 Task: Add a signature Dylan Clark containing With sincere gratitude, Dylan Clark to email address softage.10@softage.net and add a folder Help desk
Action: Mouse moved to (101, 104)
Screenshot: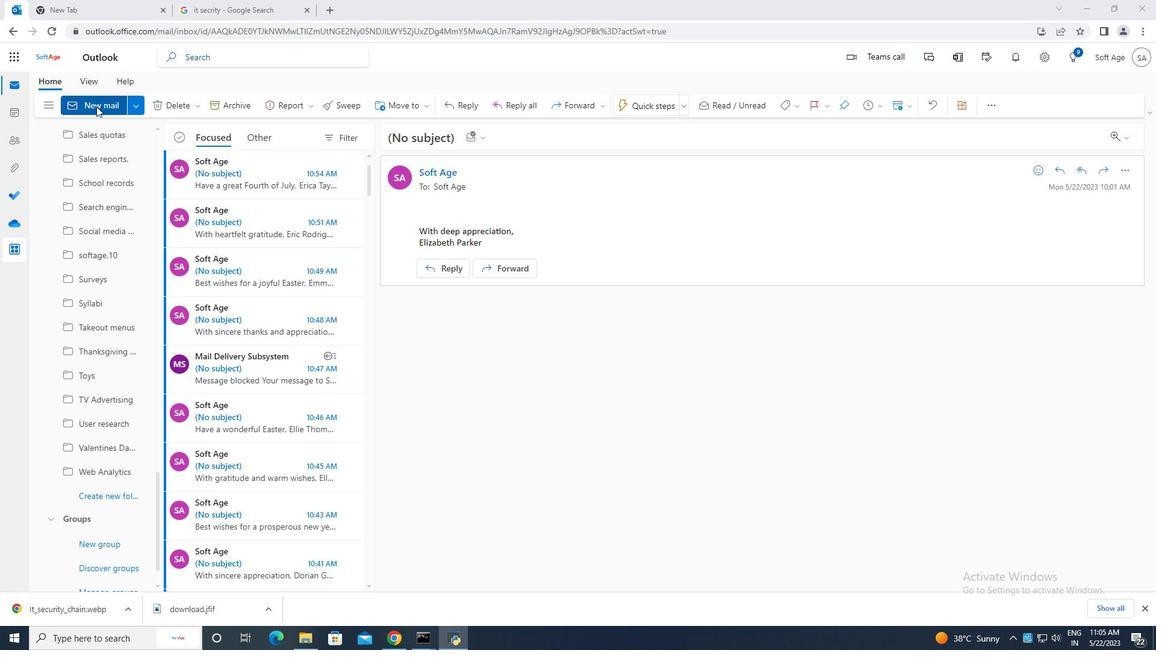 
Action: Mouse pressed left at (101, 104)
Screenshot: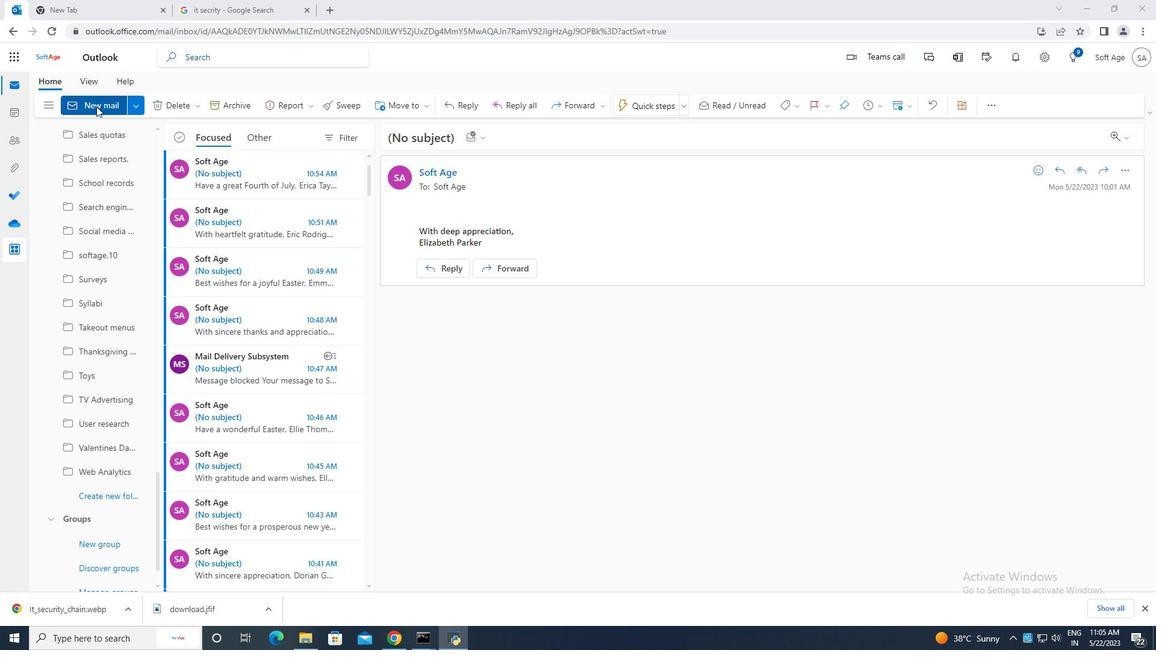 
Action: Mouse moved to (772, 105)
Screenshot: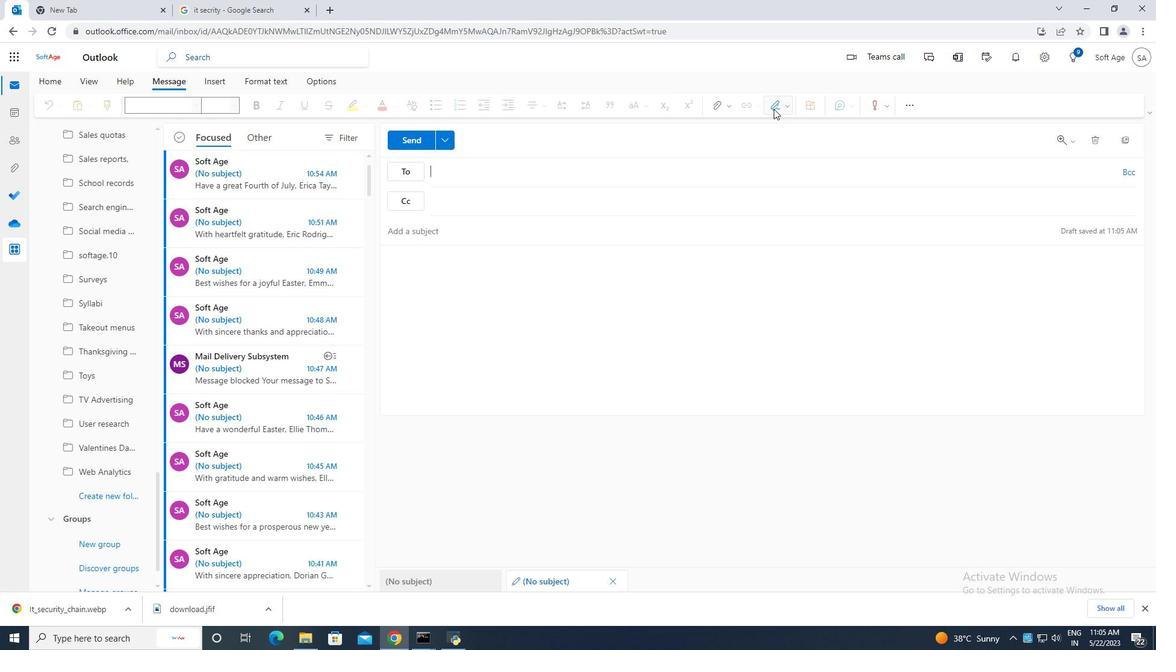 
Action: Mouse pressed left at (772, 105)
Screenshot: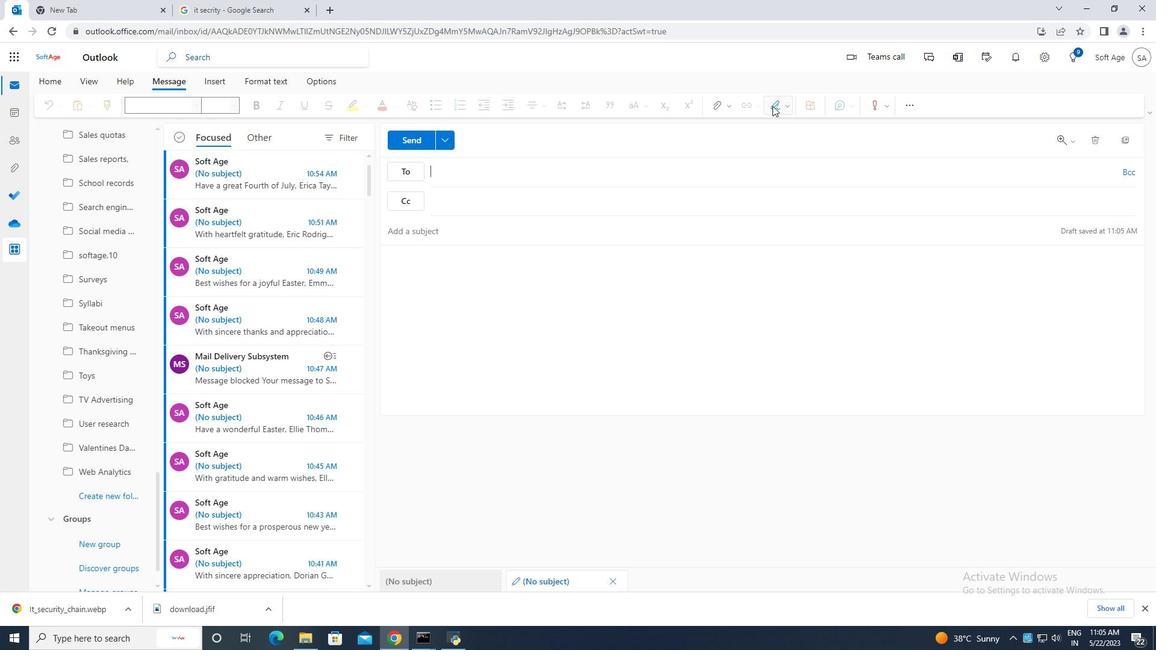 
Action: Mouse moved to (759, 157)
Screenshot: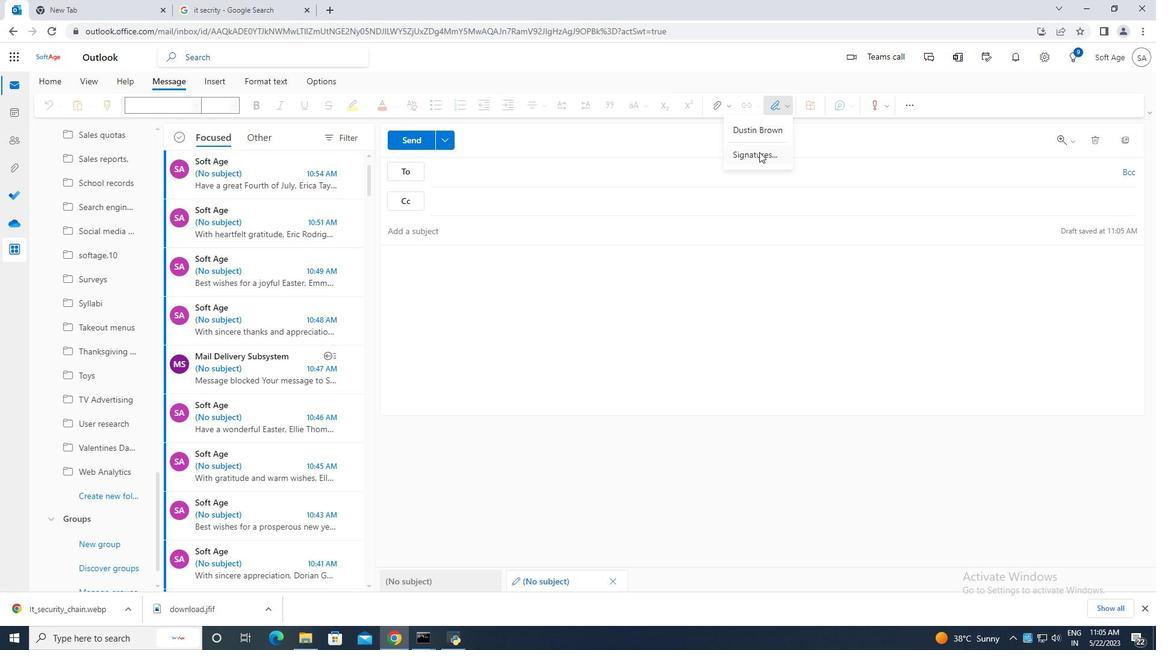 
Action: Mouse pressed left at (759, 157)
Screenshot: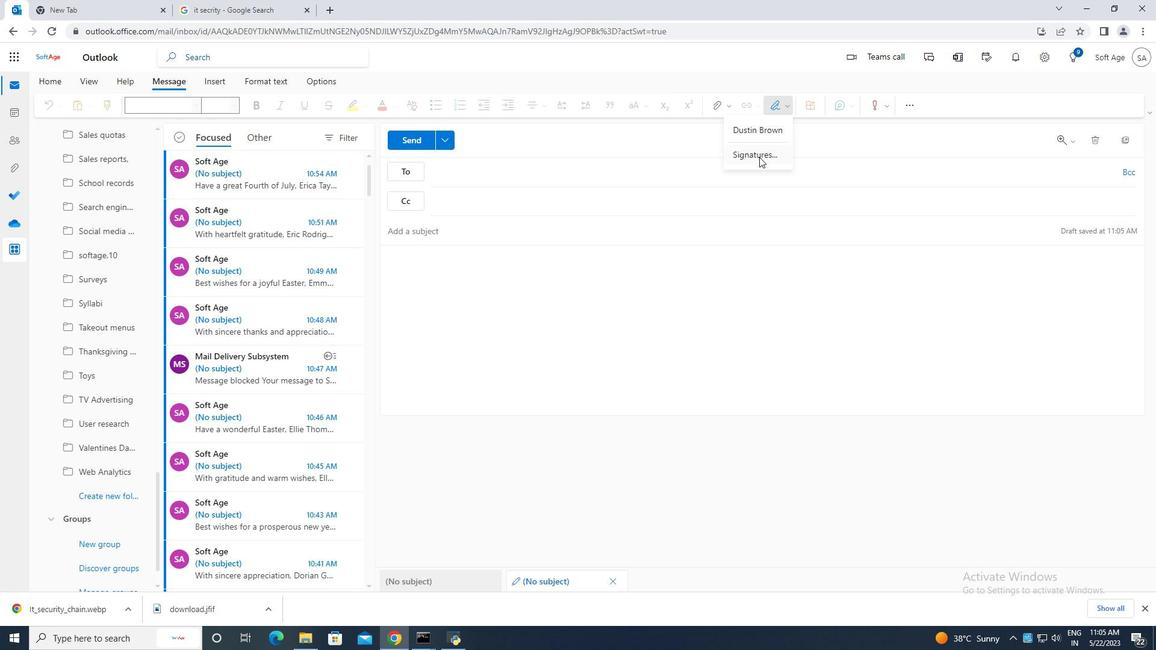 
Action: Mouse moved to (827, 202)
Screenshot: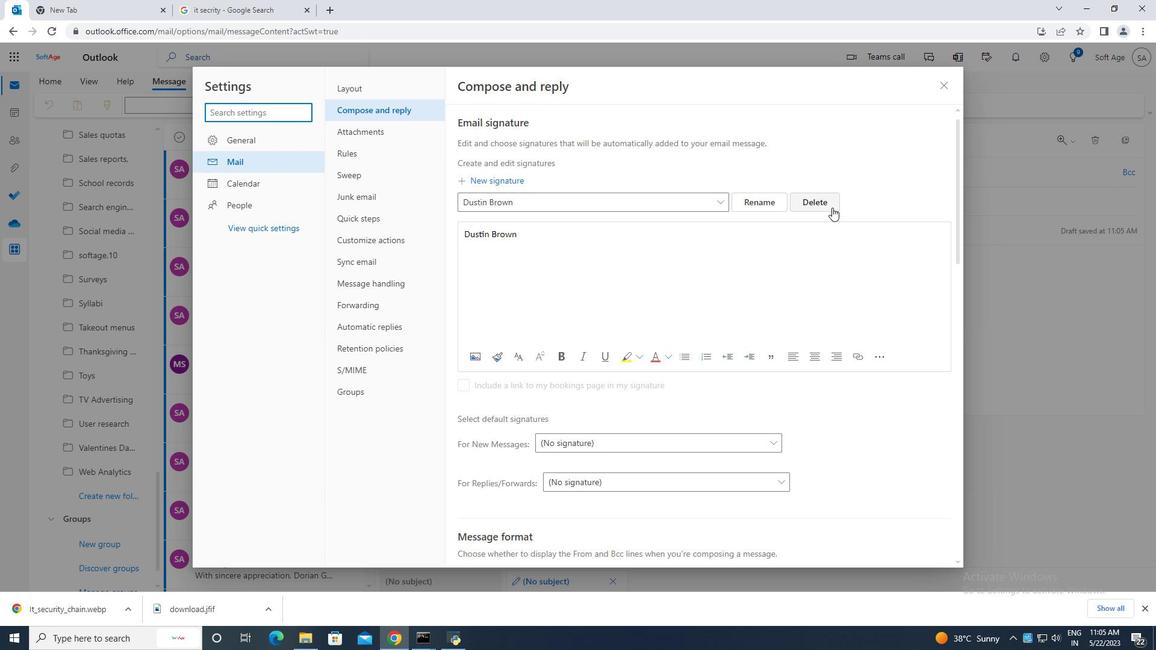 
Action: Mouse pressed left at (827, 202)
Screenshot: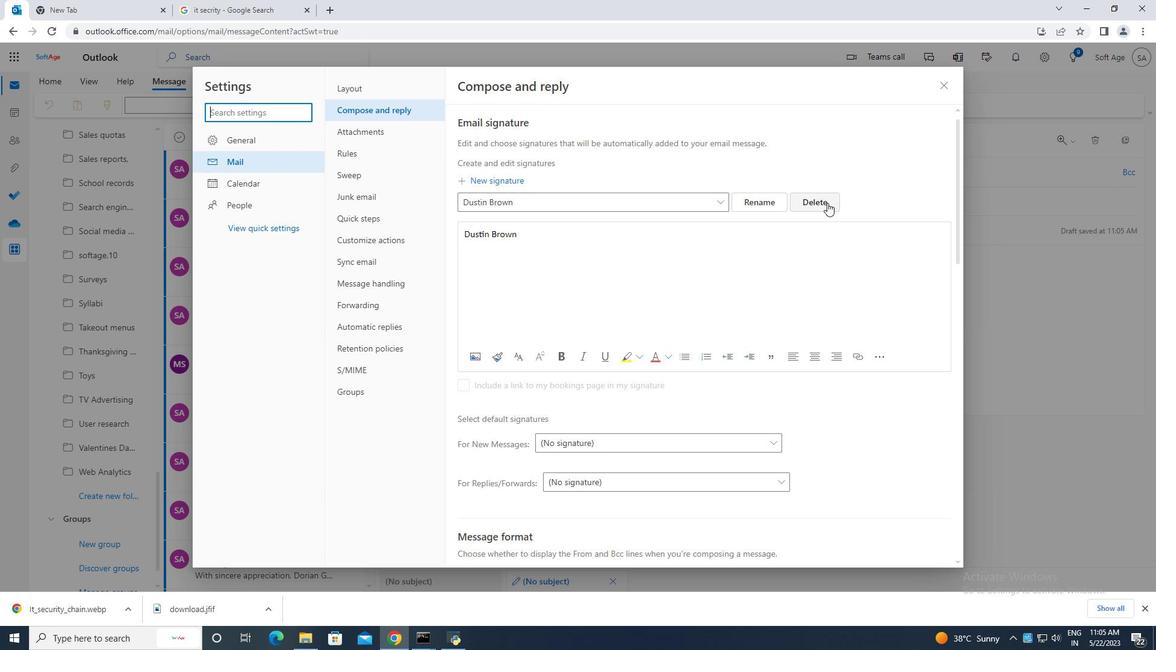 
Action: Mouse moved to (598, 198)
Screenshot: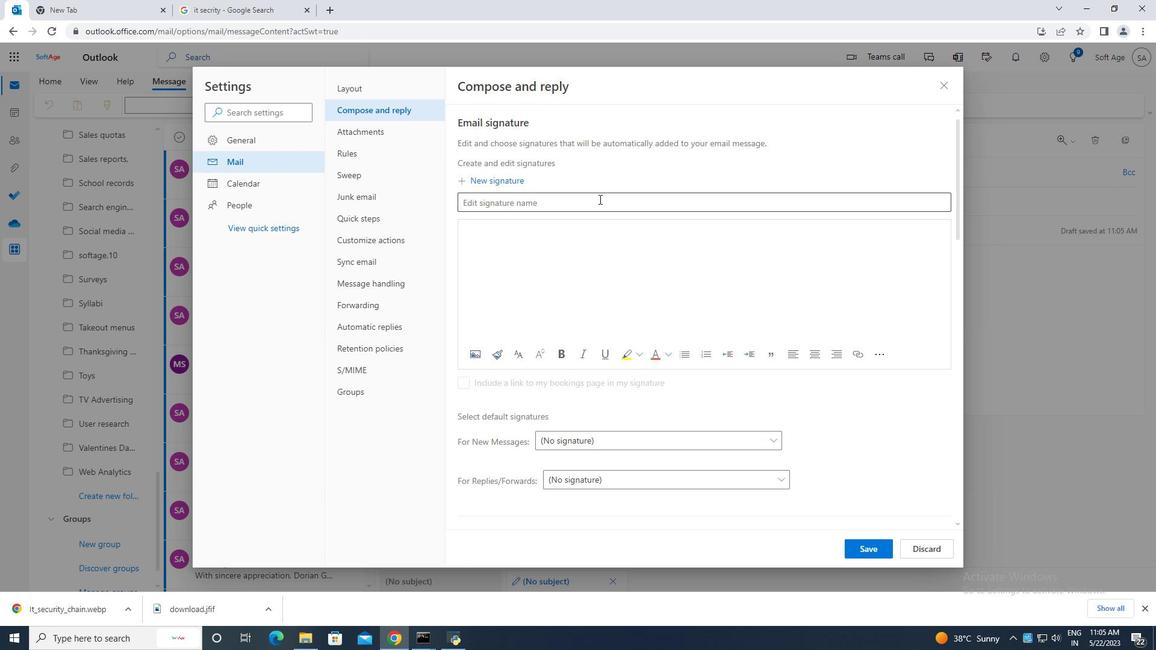 
Action: Mouse pressed left at (598, 199)
Screenshot: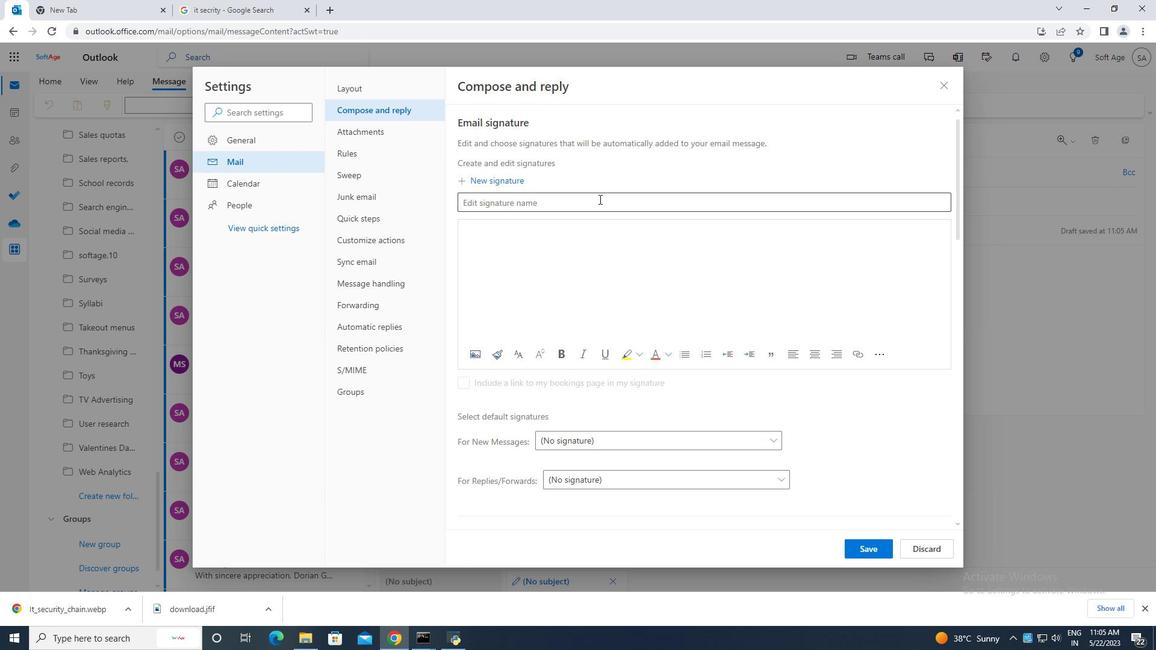 
Action: Key pressed <Key.caps_lock>D<Key.caps_lock>ylan<Key.space><Key.caps_lock>C<Key.caps_lock>lark
Screenshot: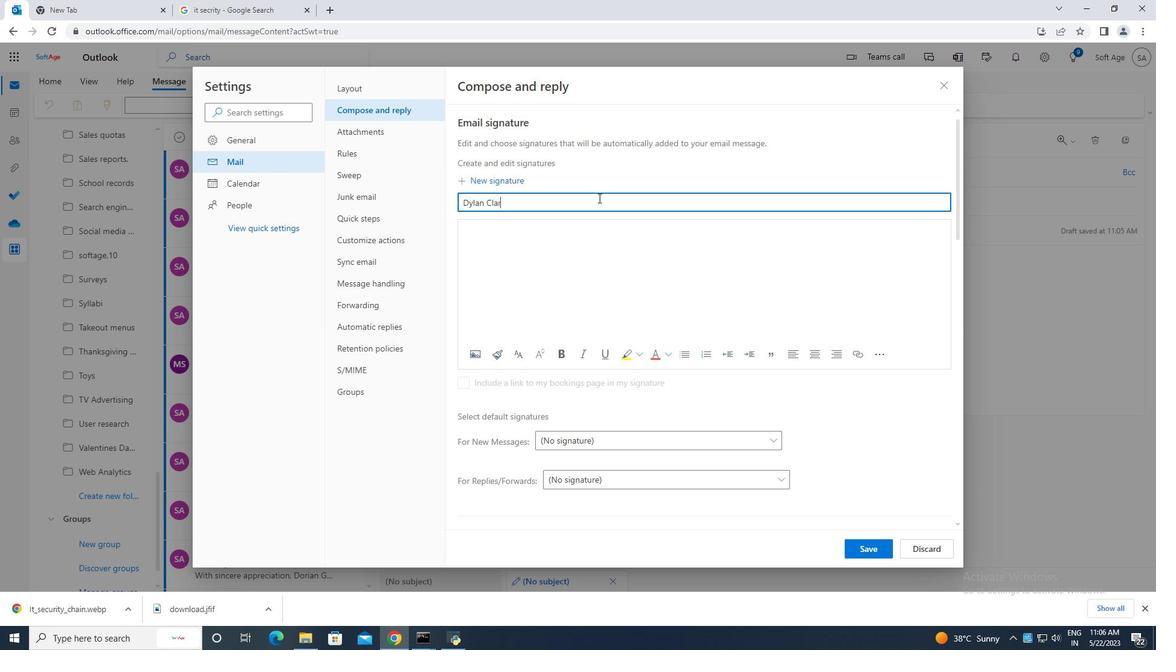 
Action: Mouse moved to (510, 231)
Screenshot: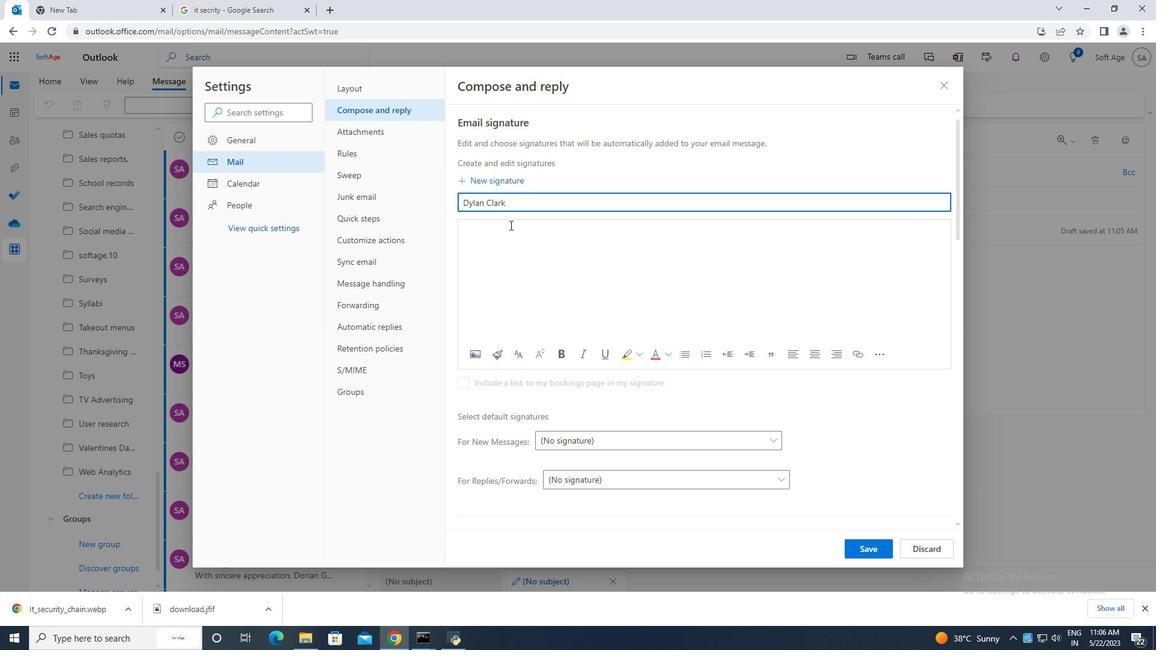 
Action: Mouse pressed left at (510, 231)
Screenshot: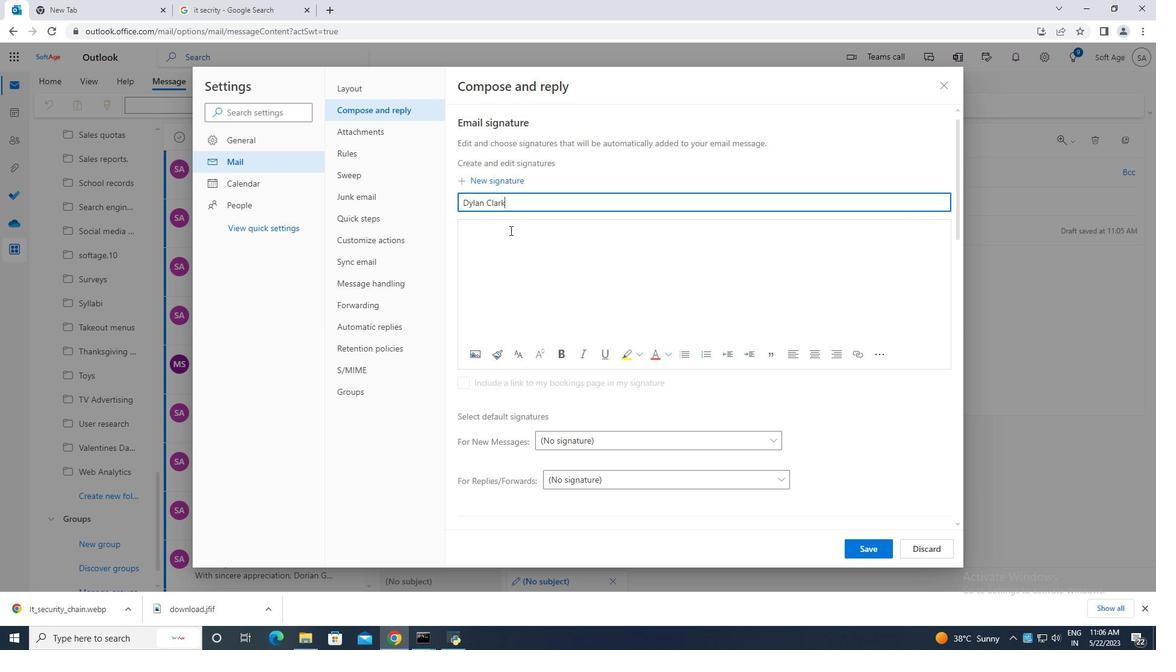
Action: Key pressed <Key.caps_lock>D<Key.caps_lock>ylan<Key.space><Key.caps_lock>C<Key.caps_lock>lark
Screenshot: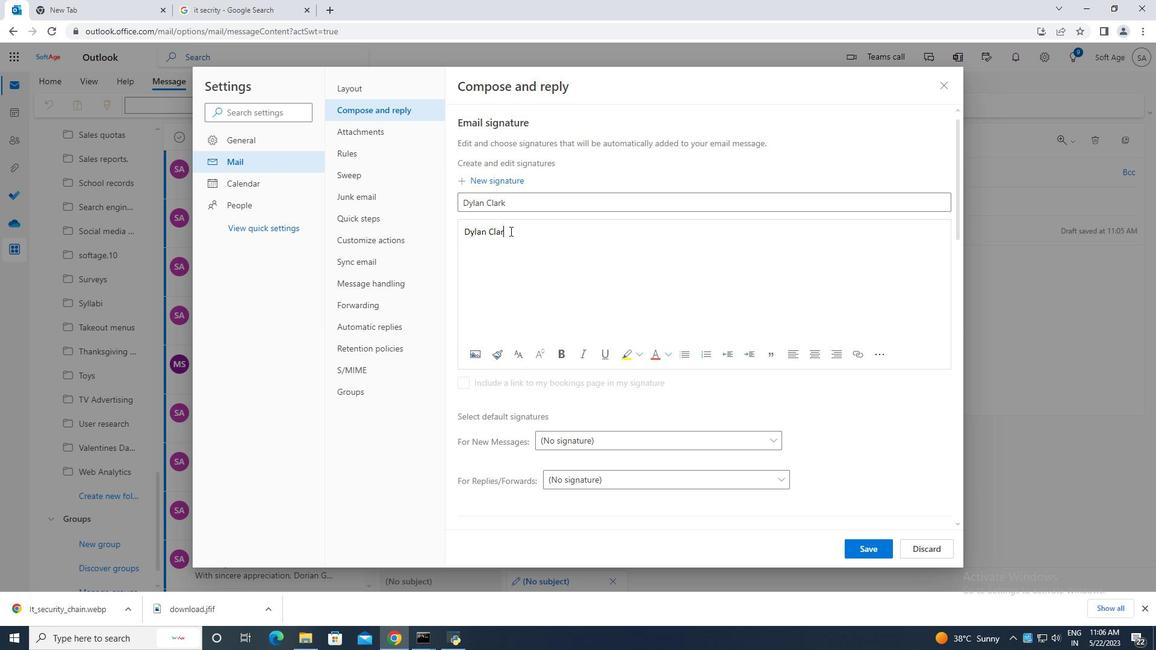 
Action: Mouse moved to (870, 550)
Screenshot: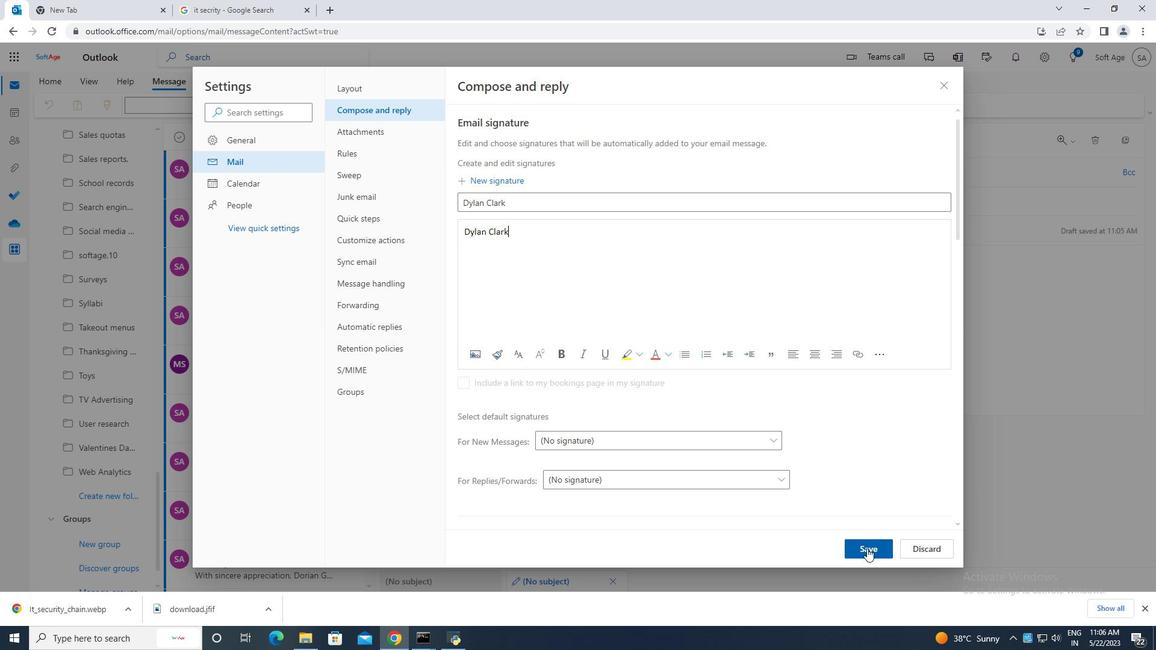 
Action: Mouse pressed left at (870, 550)
Screenshot: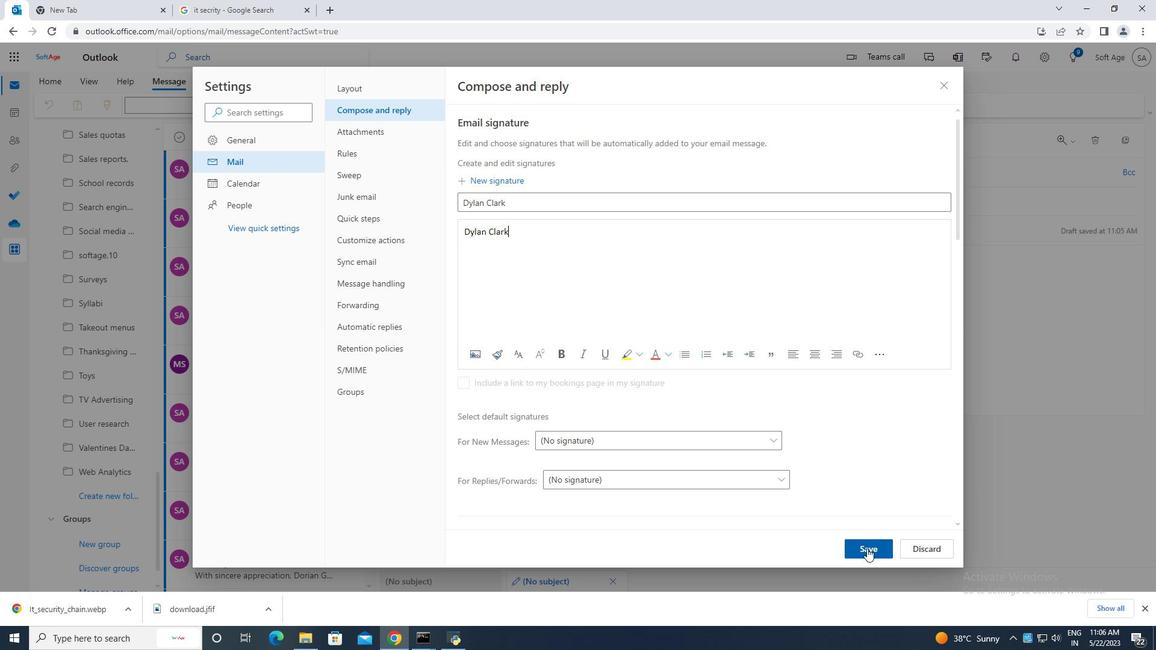 
Action: Mouse moved to (940, 85)
Screenshot: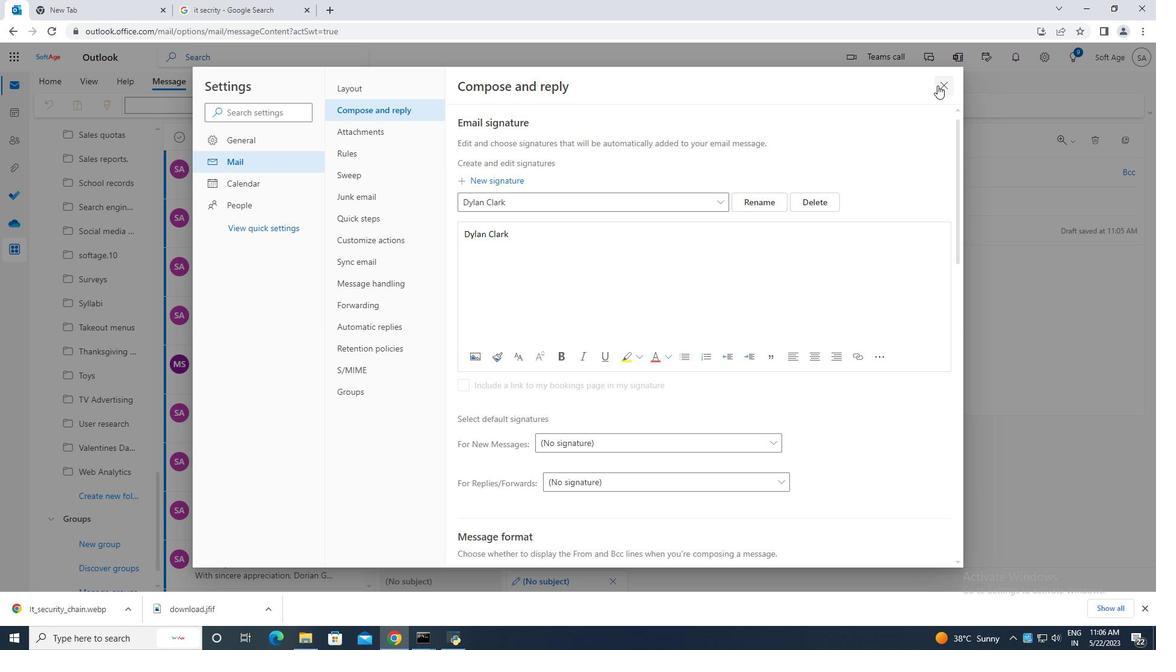 
Action: Mouse pressed left at (940, 85)
Screenshot: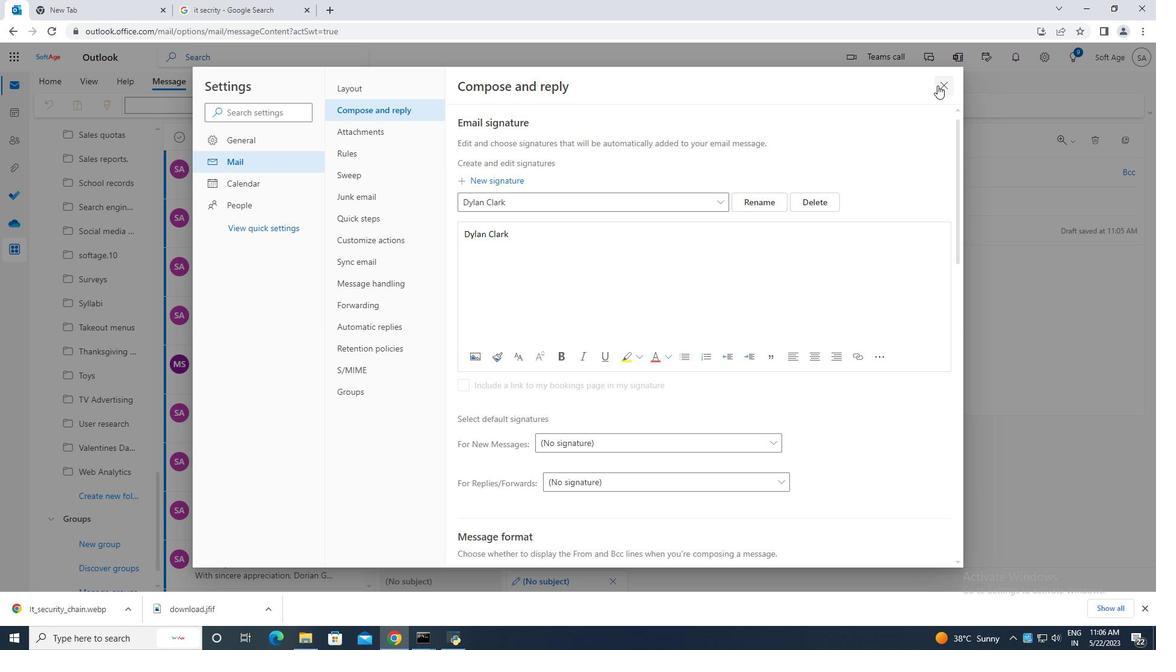
Action: Mouse moved to (779, 104)
Screenshot: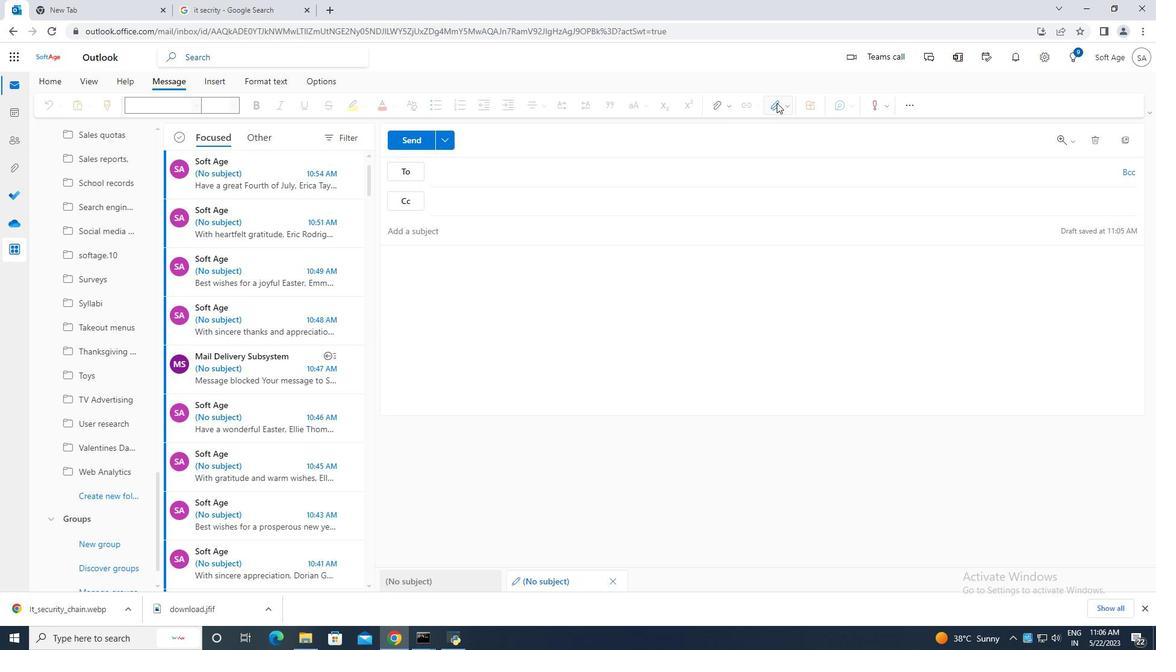 
Action: Mouse pressed left at (779, 104)
Screenshot: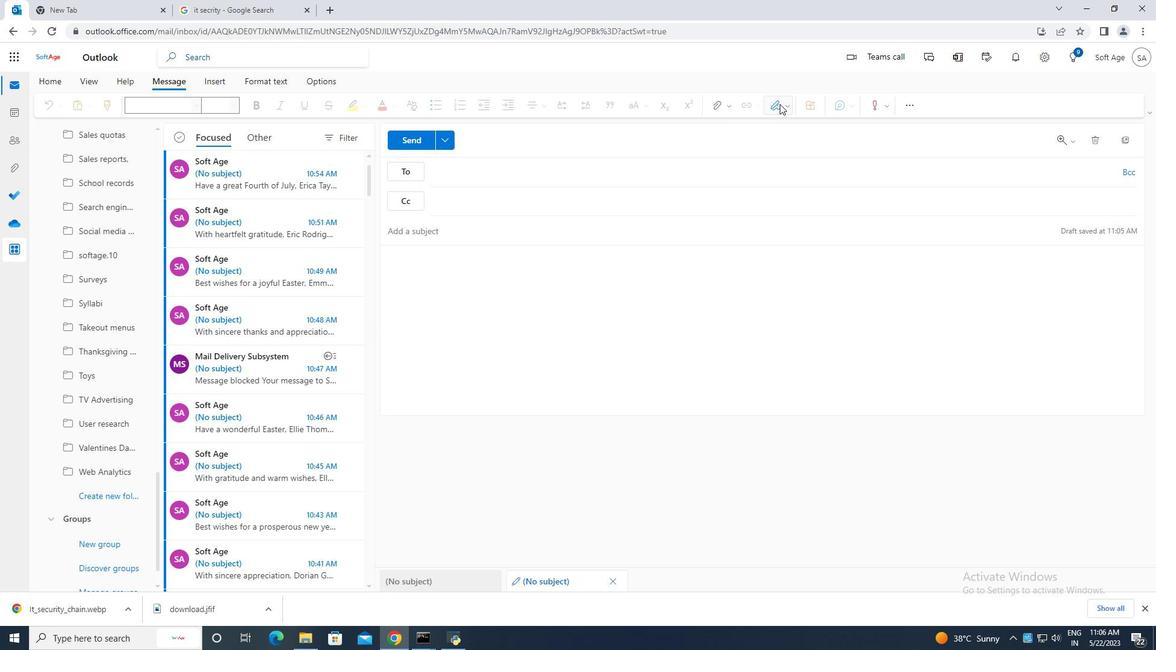 
Action: Mouse moved to (759, 124)
Screenshot: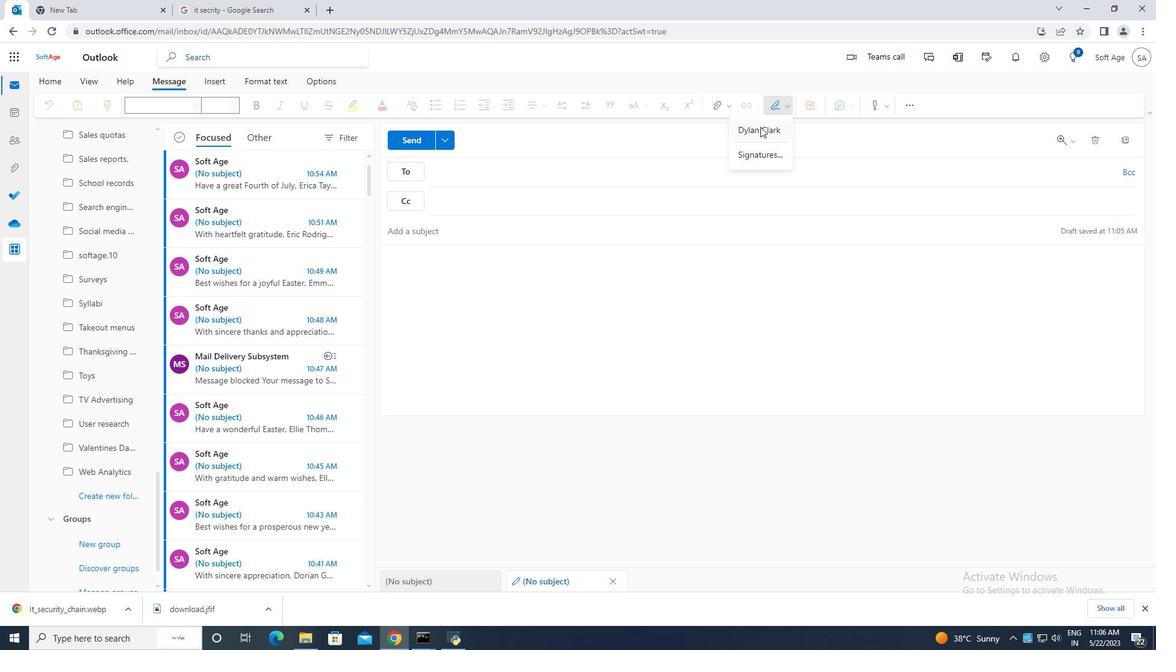 
Action: Mouse pressed left at (759, 124)
Screenshot: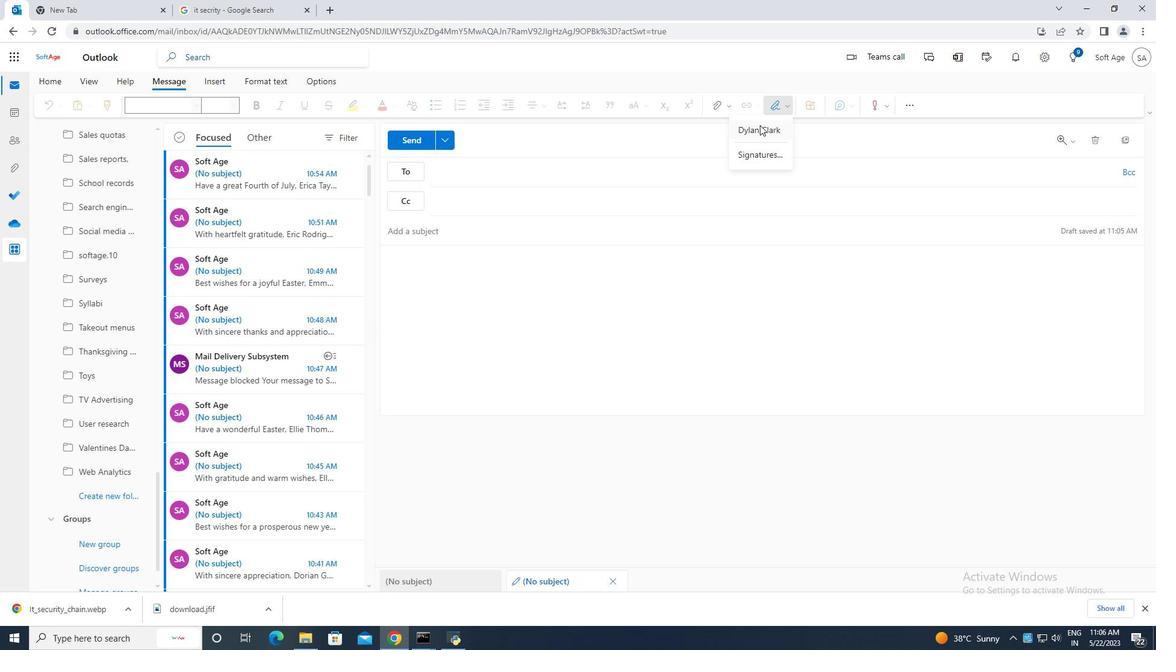 
Action: Mouse moved to (407, 260)
Screenshot: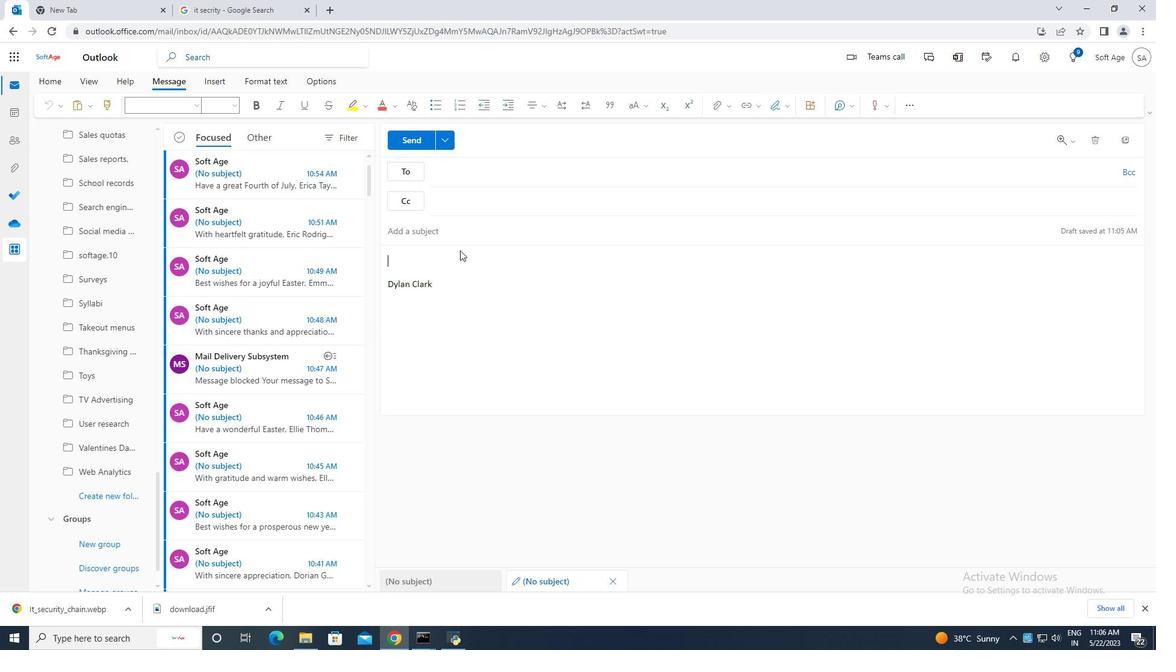 
Action: Mouse pressed left at (407, 260)
Screenshot: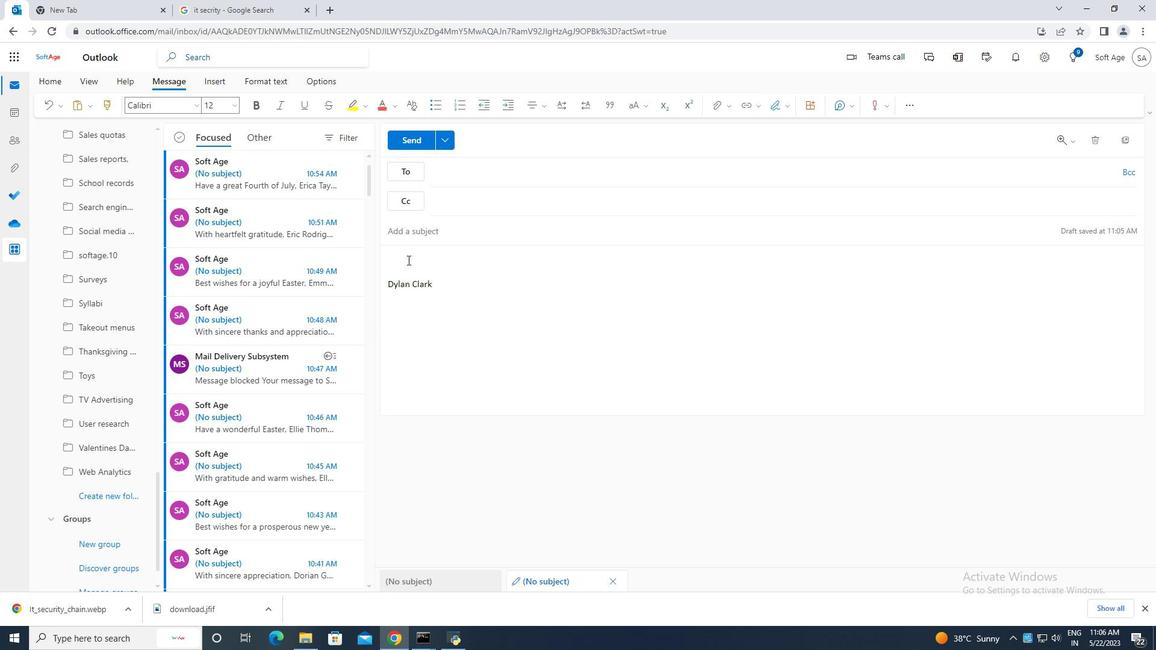 
Action: Key pressed <Key.caps_lock>C<Key.caps_lock>ontaining<Key.space>with<Key.space>sincere<Key.space>gratitude,
Screenshot: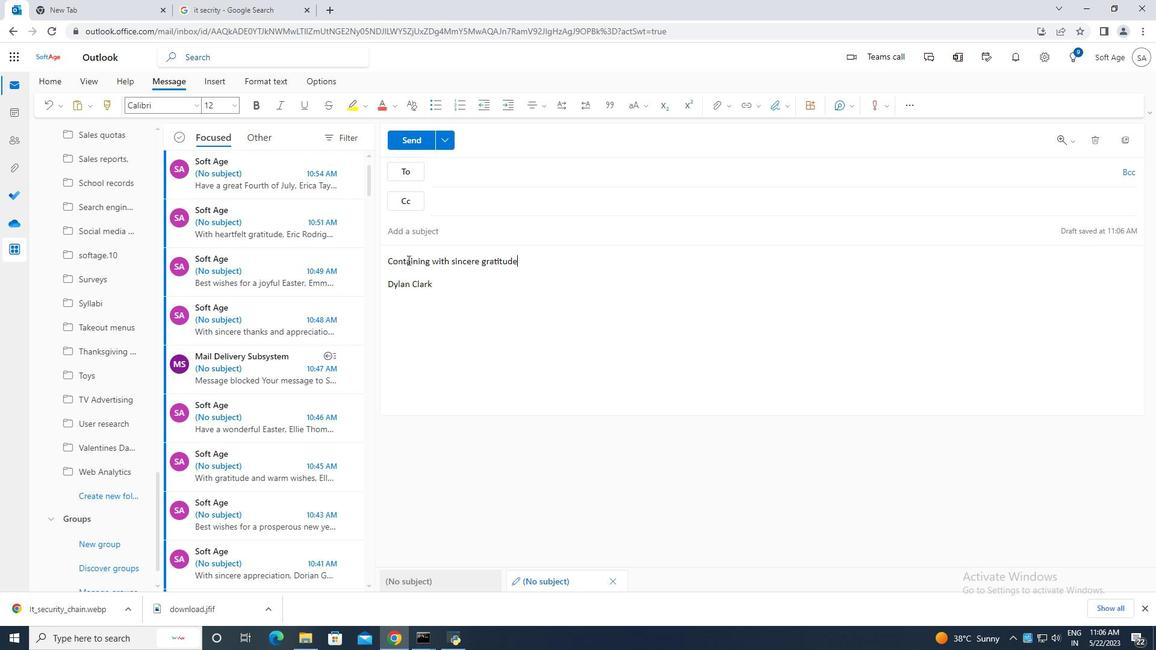
Action: Mouse moved to (469, 171)
Screenshot: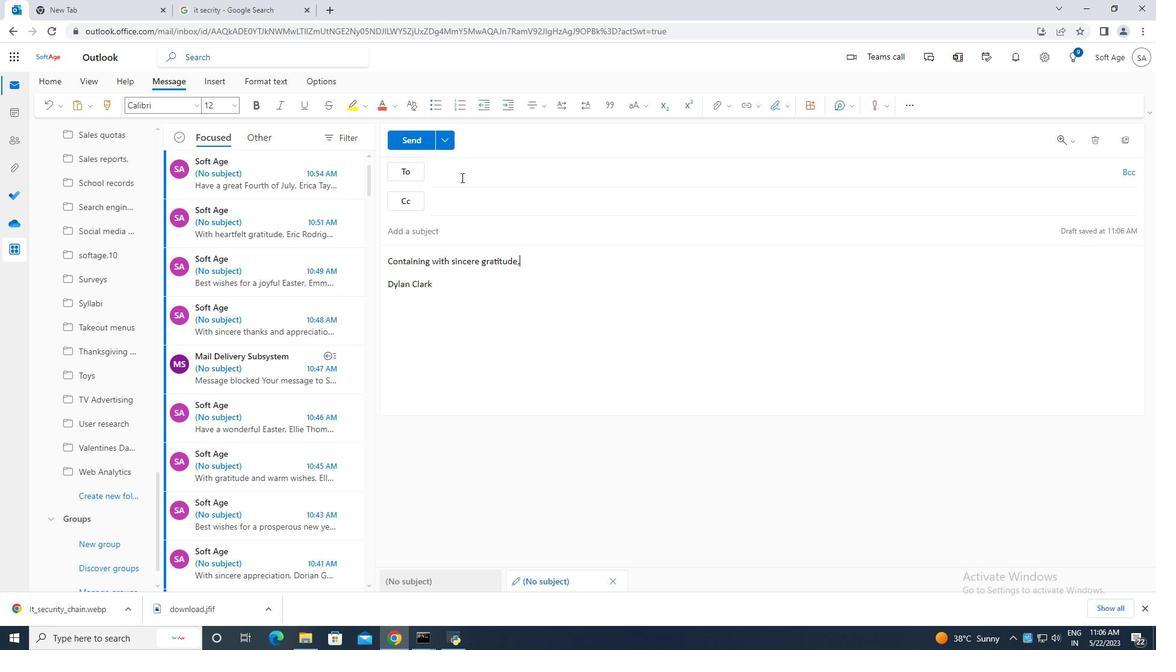 
Action: Mouse pressed left at (469, 171)
Screenshot: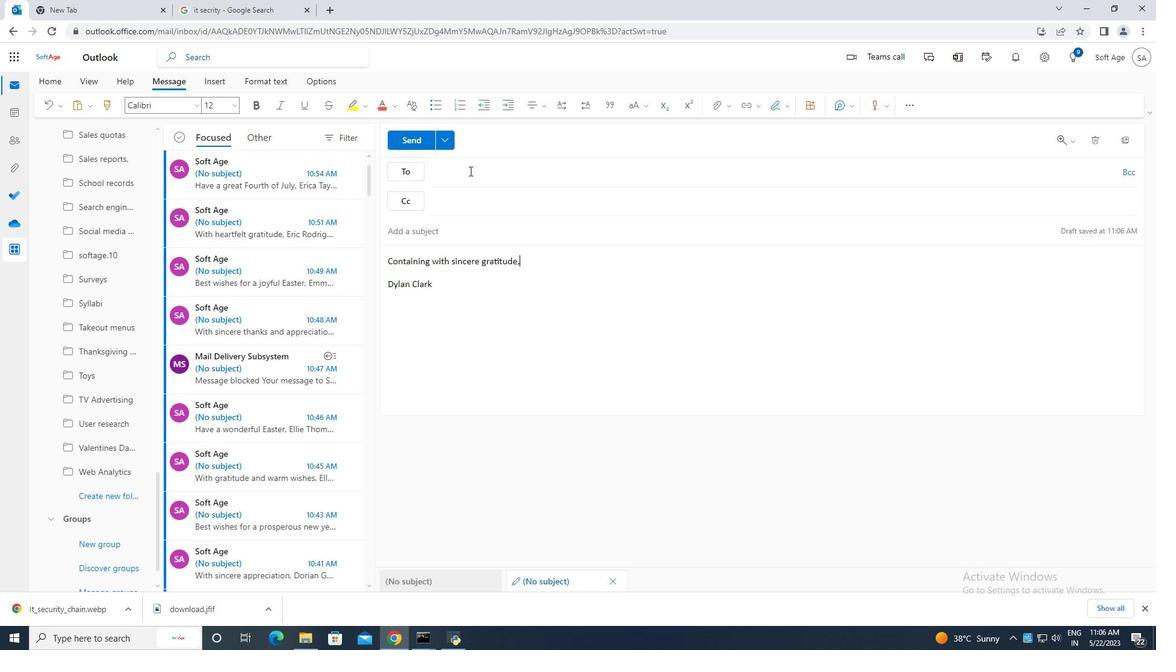 
Action: Mouse moved to (469, 171)
Screenshot: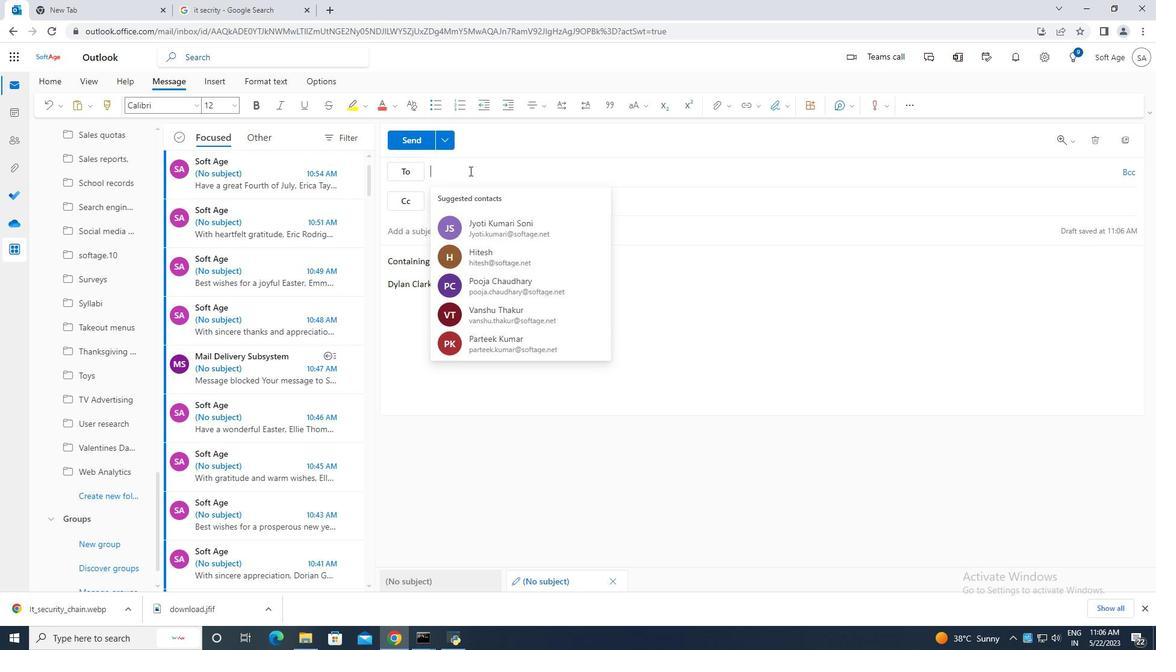 
Action: Key pressed softage.10
Screenshot: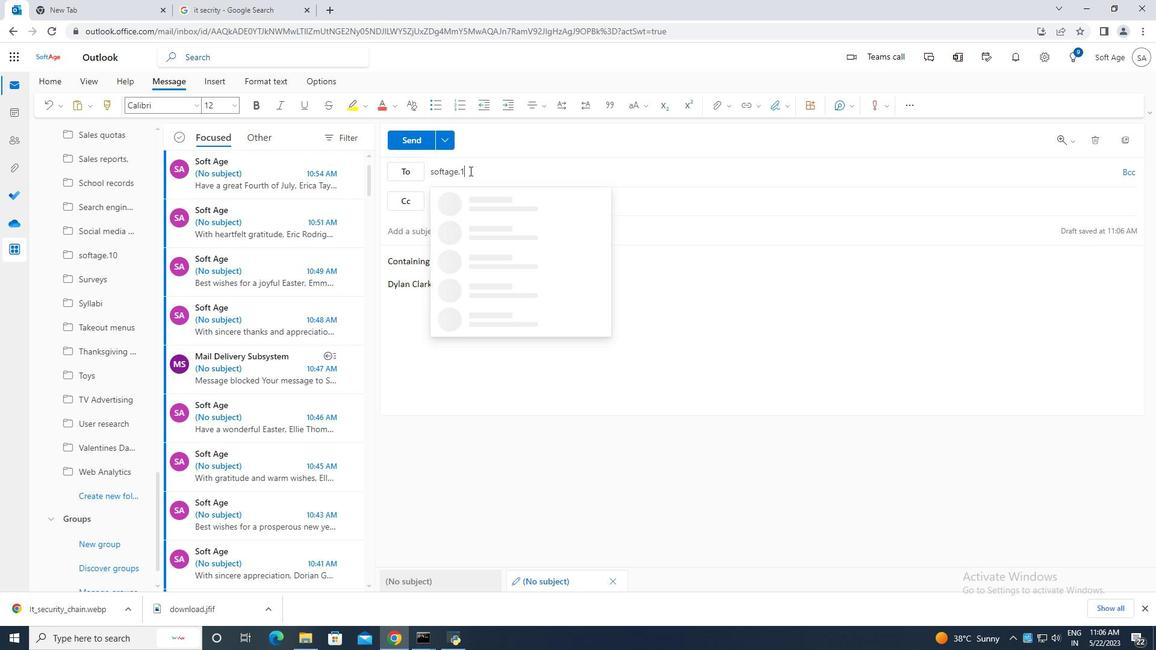 
Action: Mouse moved to (558, 200)
Screenshot: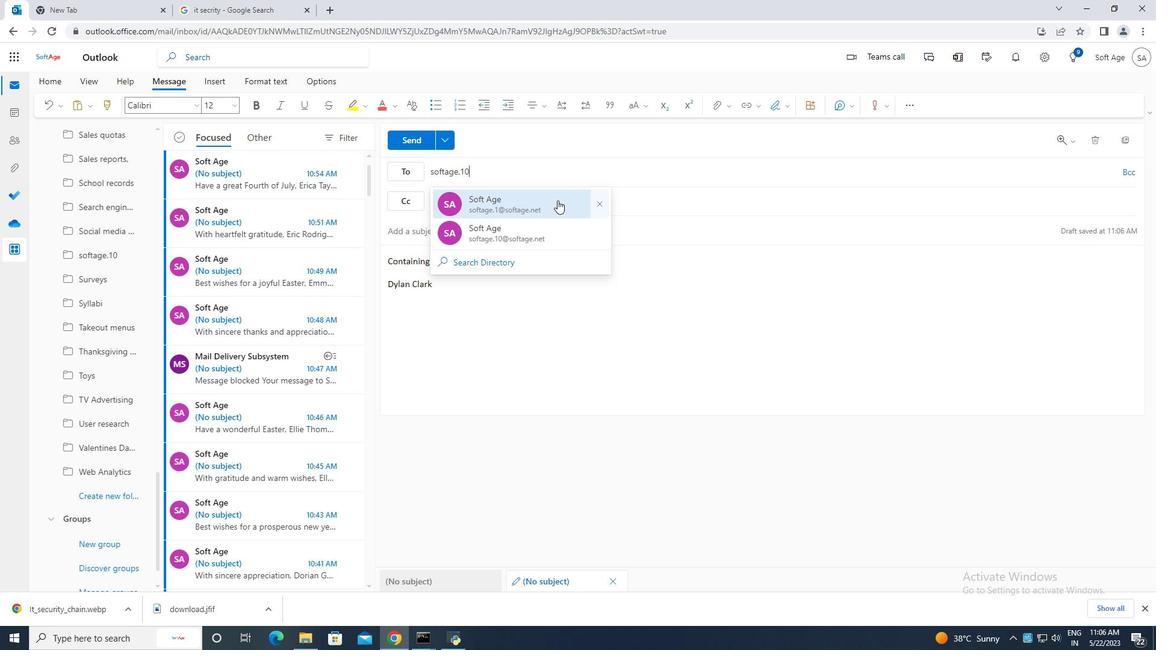 
Action: Mouse pressed left at (558, 200)
Screenshot: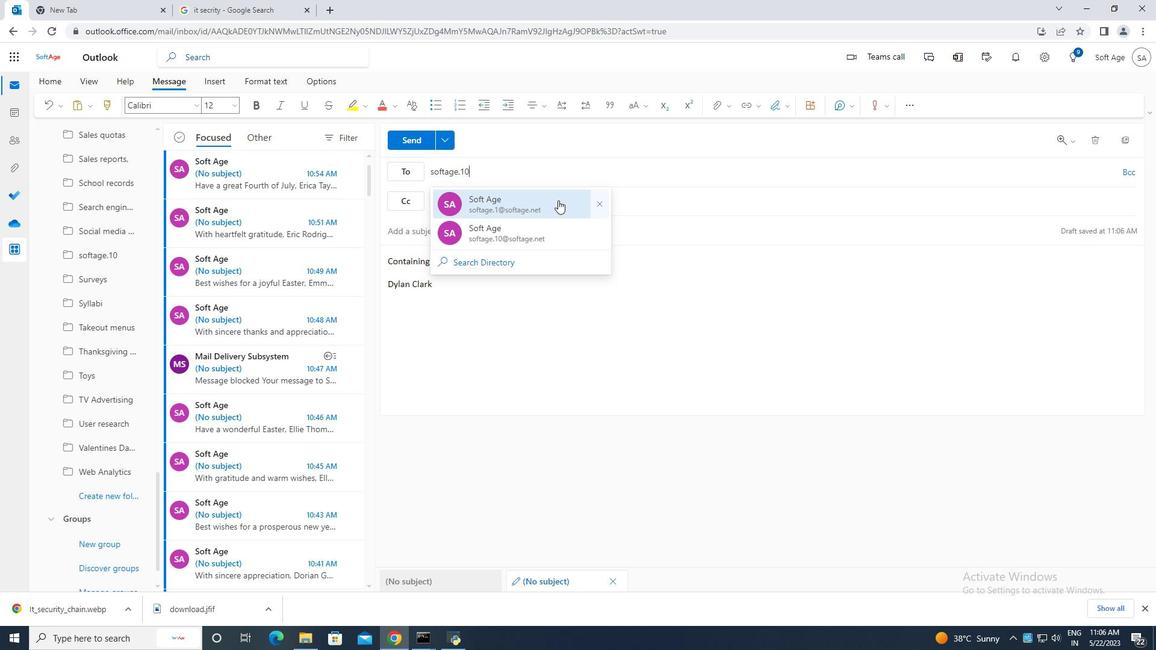 
Action: Mouse moved to (106, 496)
Screenshot: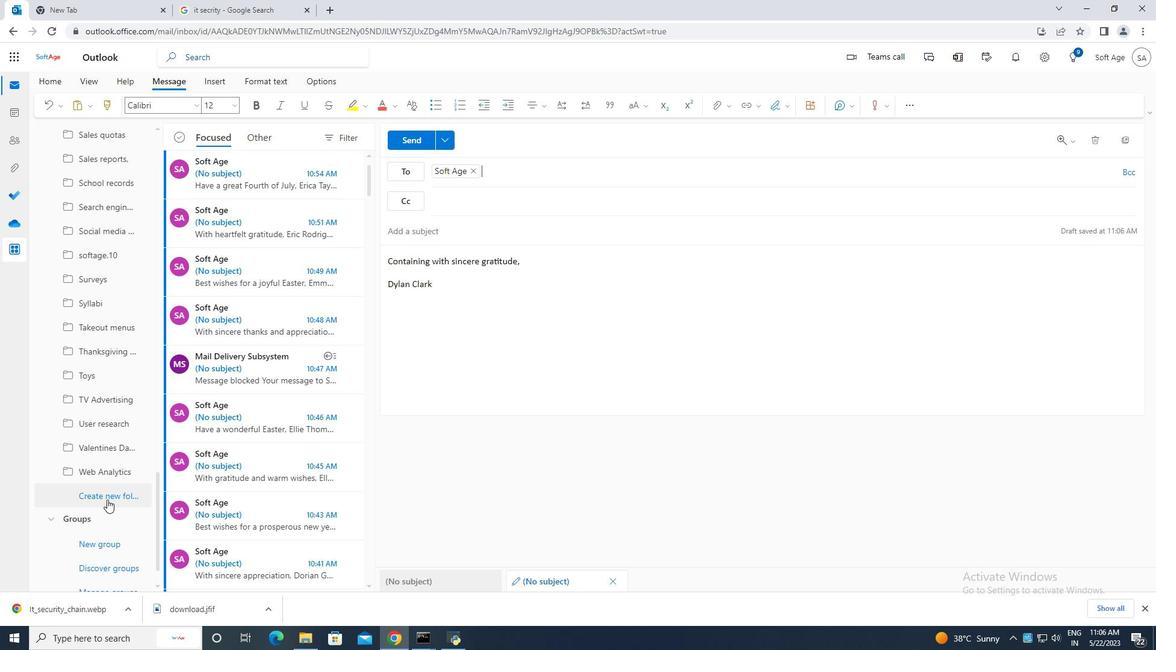 
Action: Mouse pressed left at (106, 496)
Screenshot: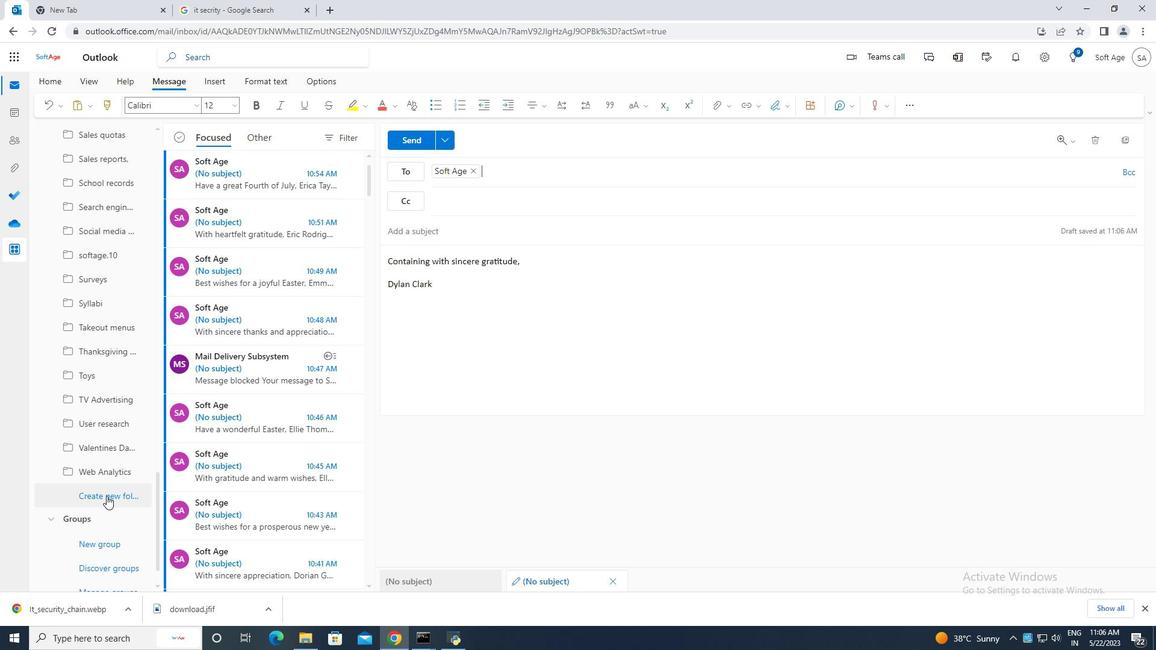 
Action: Mouse moved to (105, 492)
Screenshot: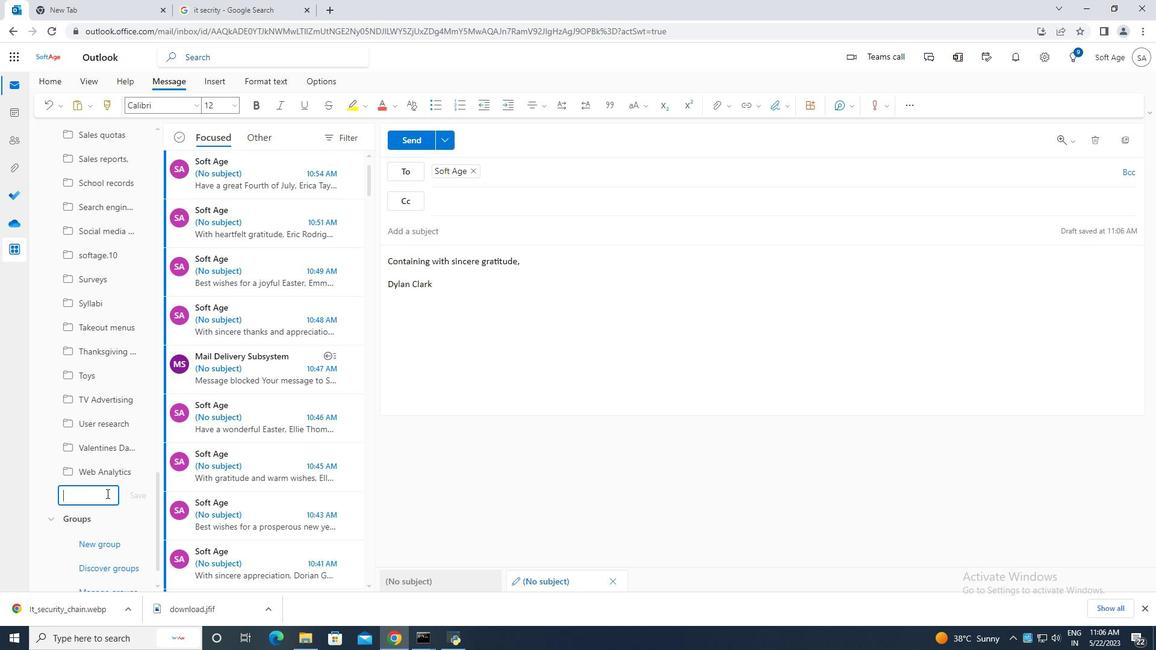 
Action: Key pressed <Key.caps_lock>H<Key.caps_lock>elp<Key.space>deskj
Screenshot: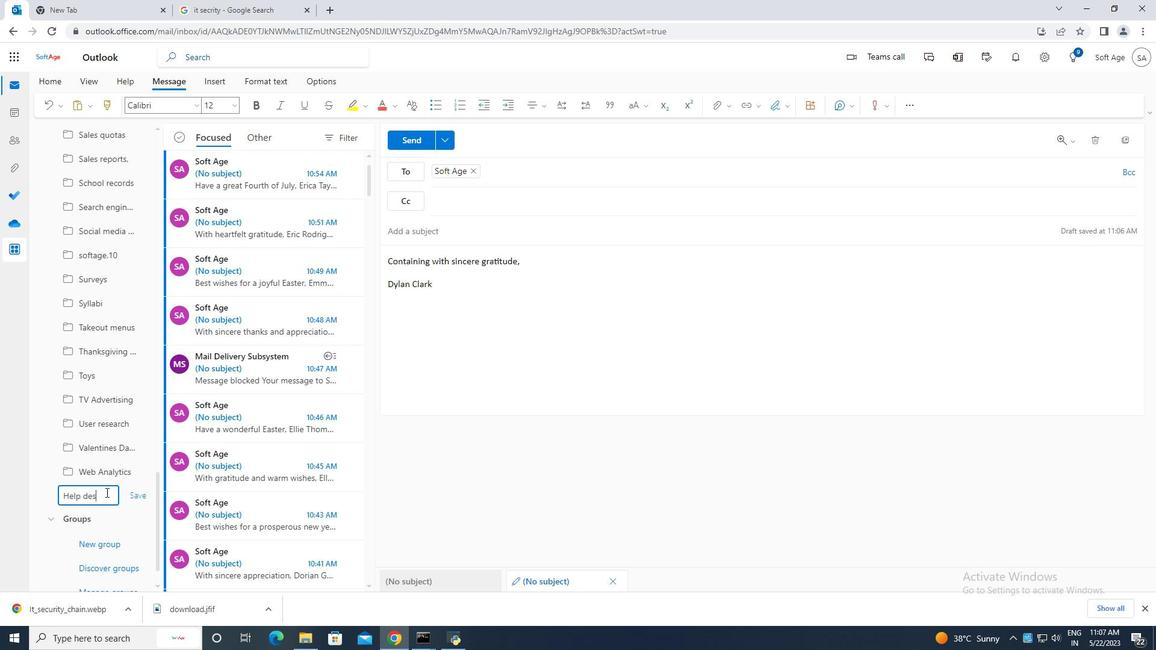
Action: Mouse moved to (117, 493)
Screenshot: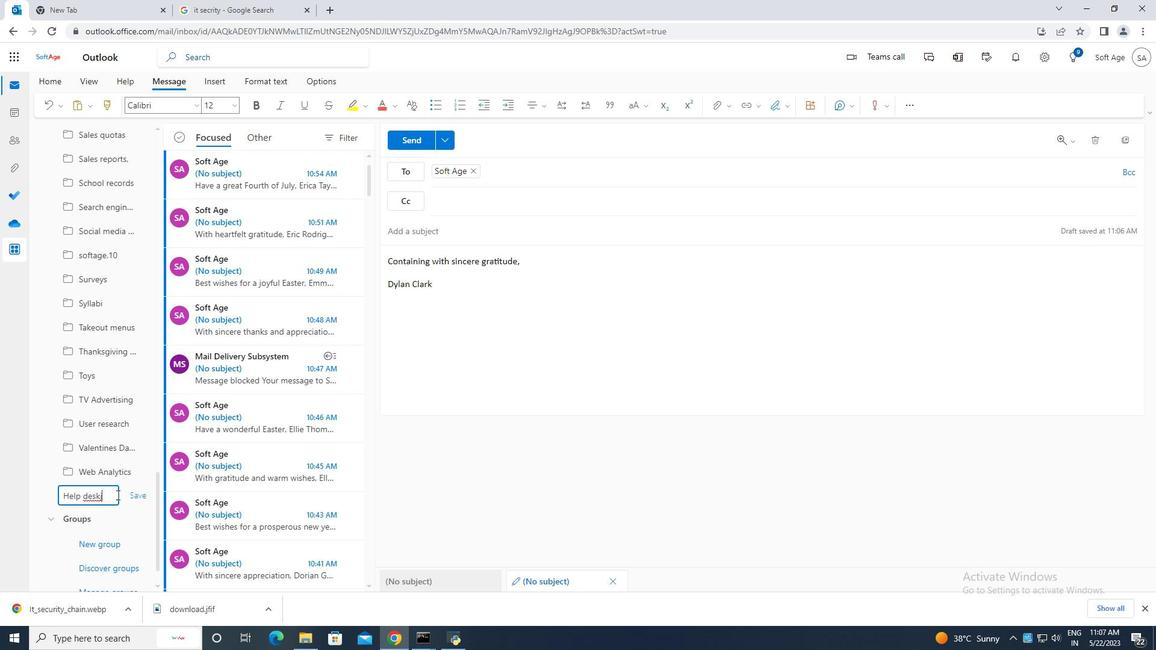 
Action: Key pressed <Key.backspace>
Screenshot: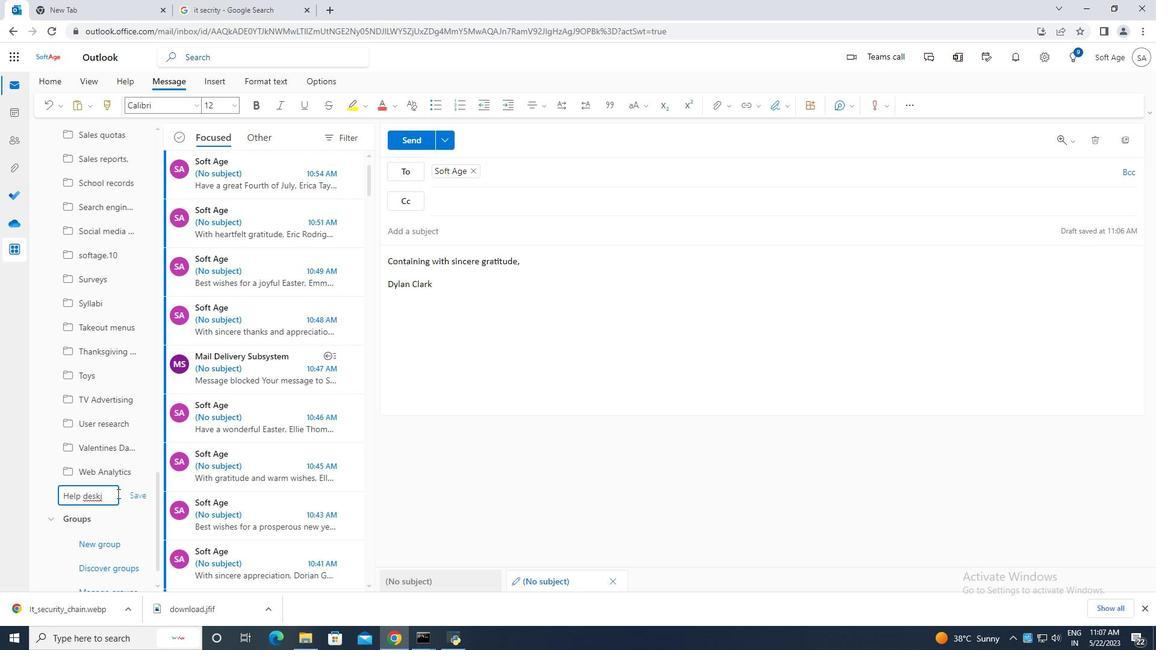 
Action: Mouse moved to (144, 497)
Screenshot: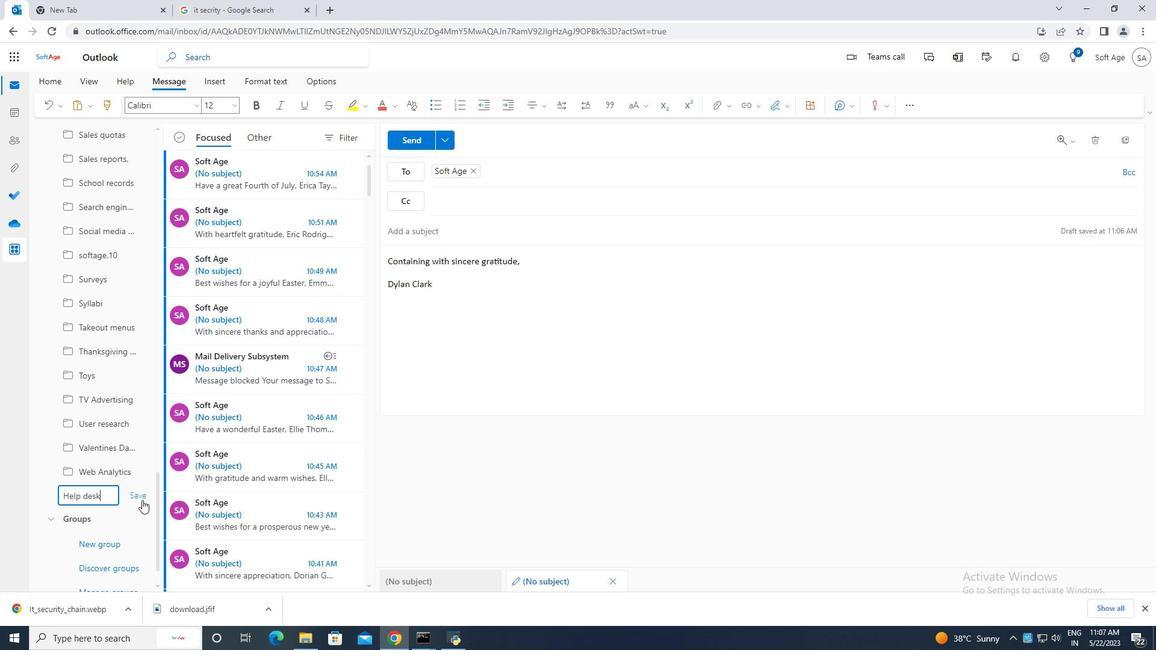 
Action: Mouse pressed left at (144, 497)
Screenshot: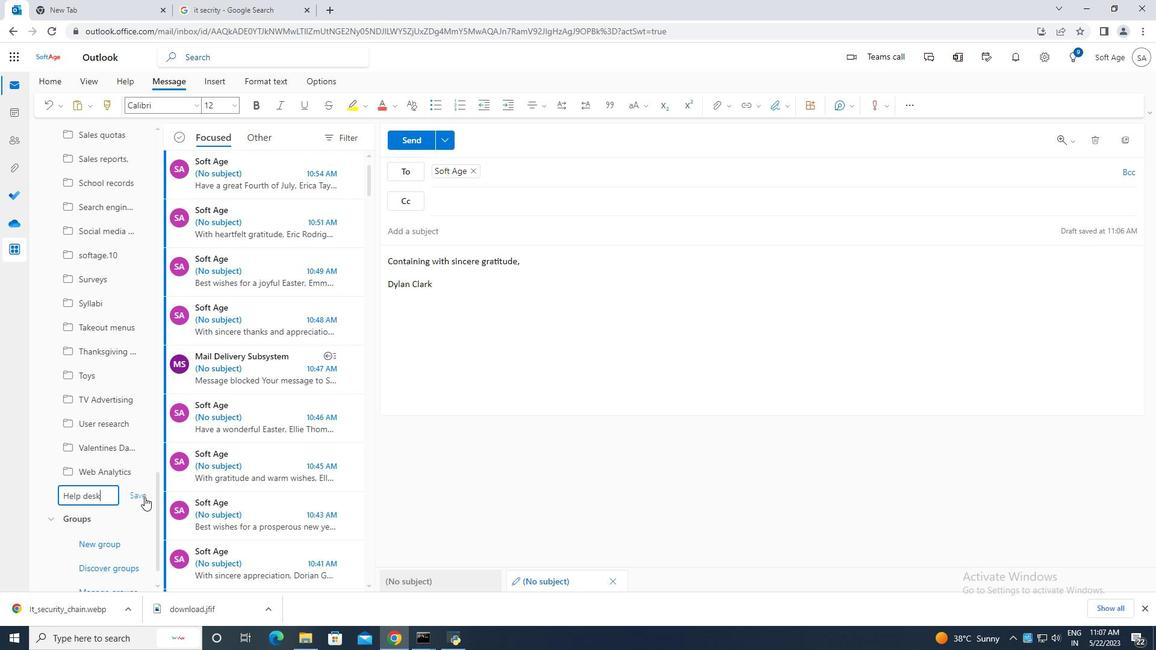 
Action: Mouse moved to (425, 134)
Screenshot: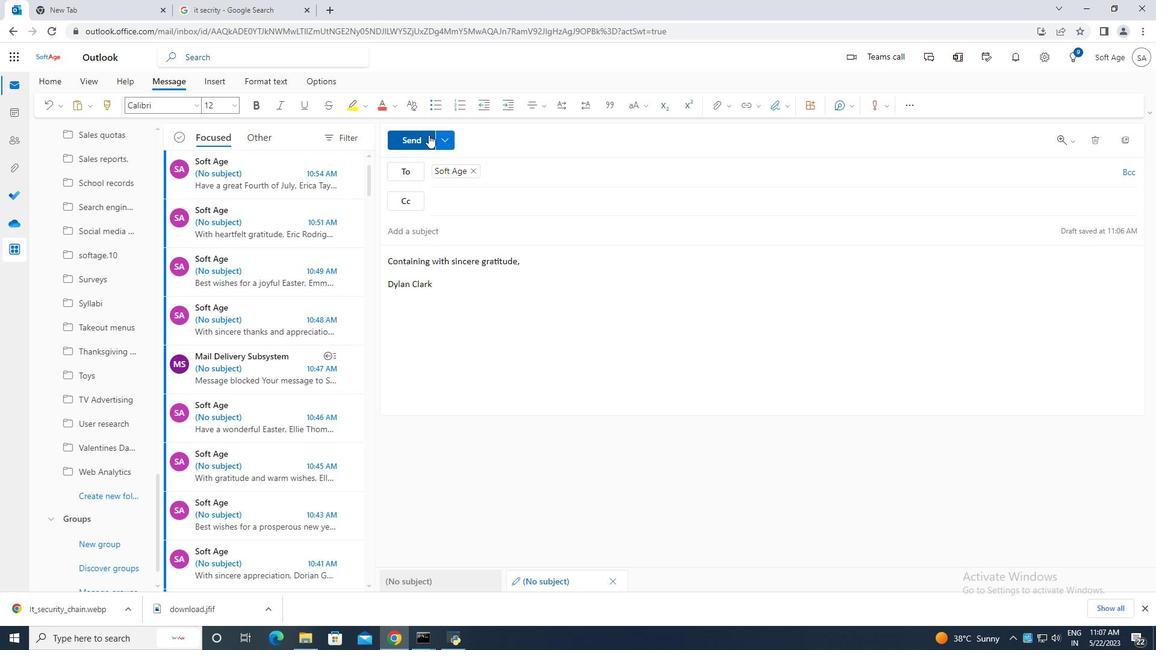 
Action: Mouse pressed left at (425, 134)
Screenshot: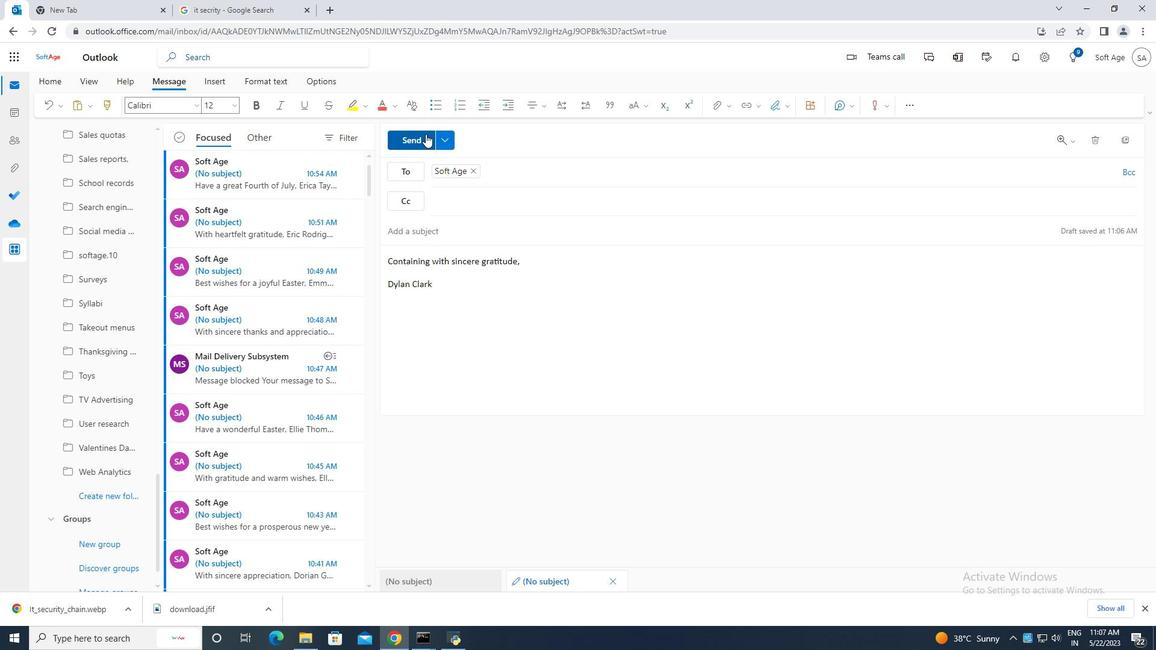 
Action: Mouse moved to (575, 351)
Screenshot: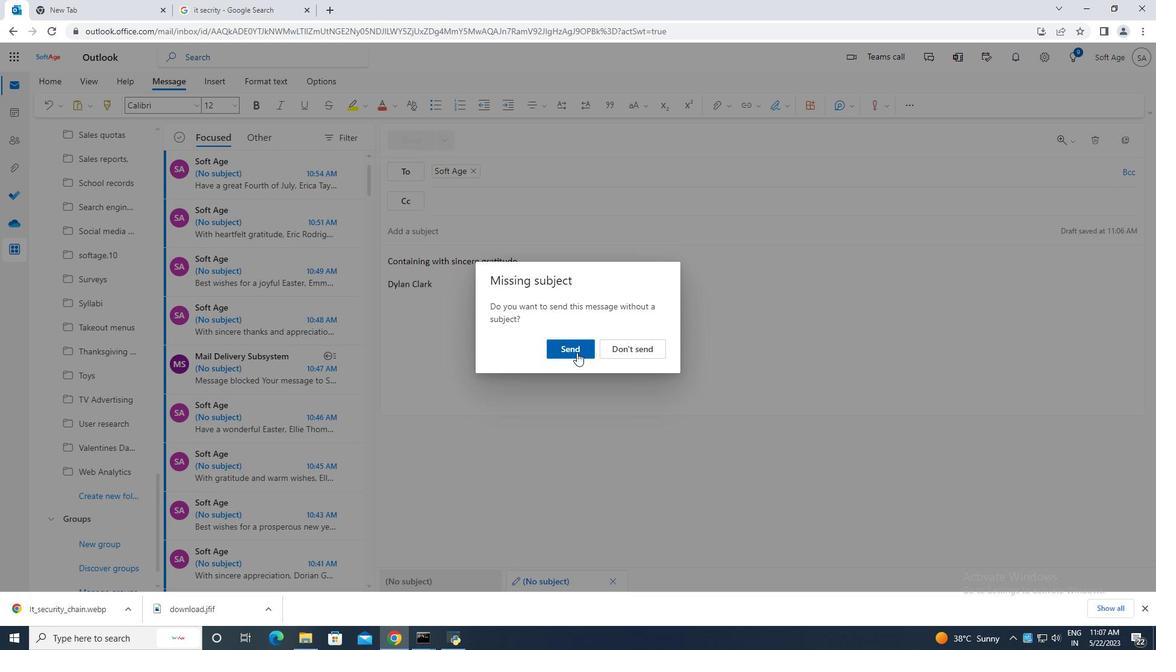 
Action: Mouse pressed left at (575, 351)
Screenshot: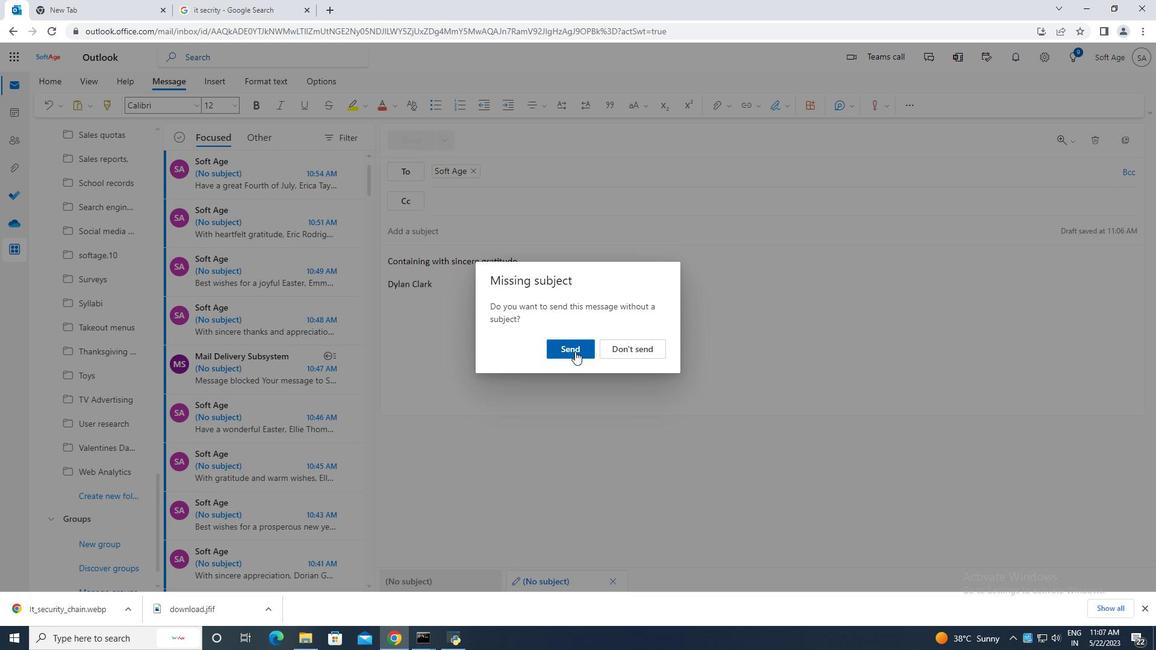
Action: Mouse moved to (452, 282)
Screenshot: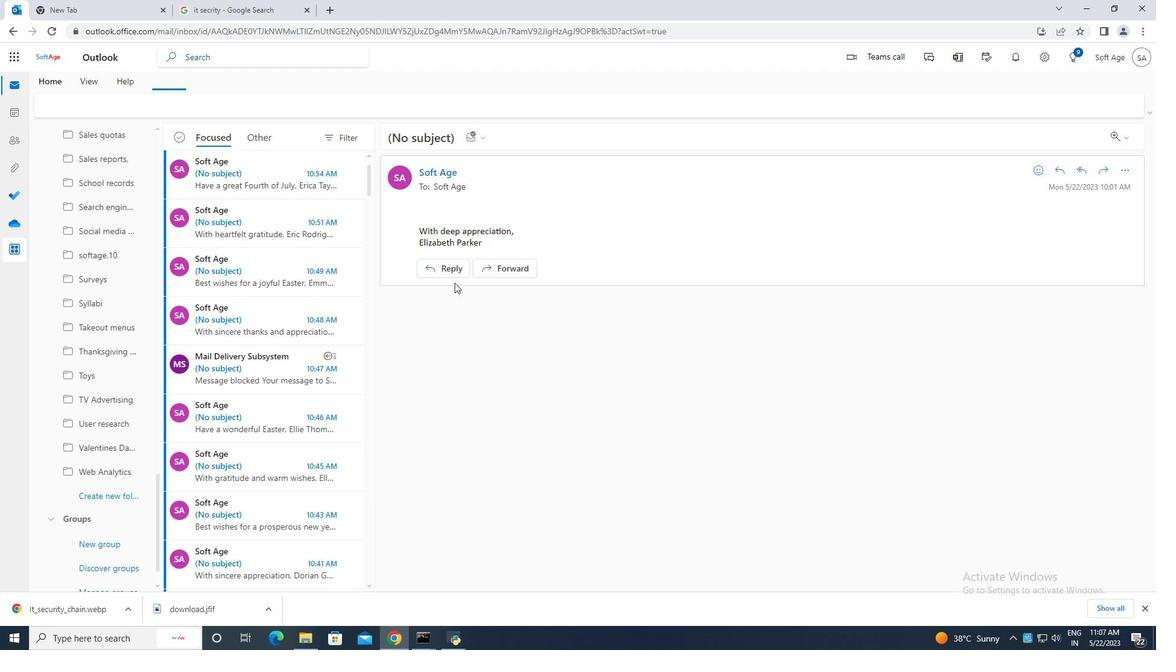 
